 Task: Change  the formatting of the data  'Which is Greater than 10 'in conditional formating, put the option 'Green Fill with Dark Green Text. . 'In the sheet  Budget Management Sheetbook
Action: Mouse moved to (190, 124)
Screenshot: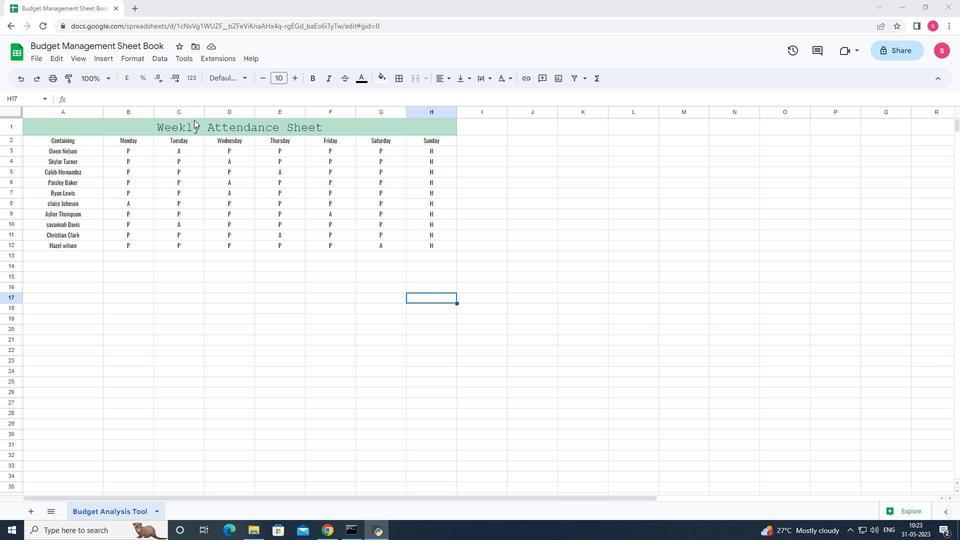 
Action: Mouse pressed left at (190, 124)
Screenshot: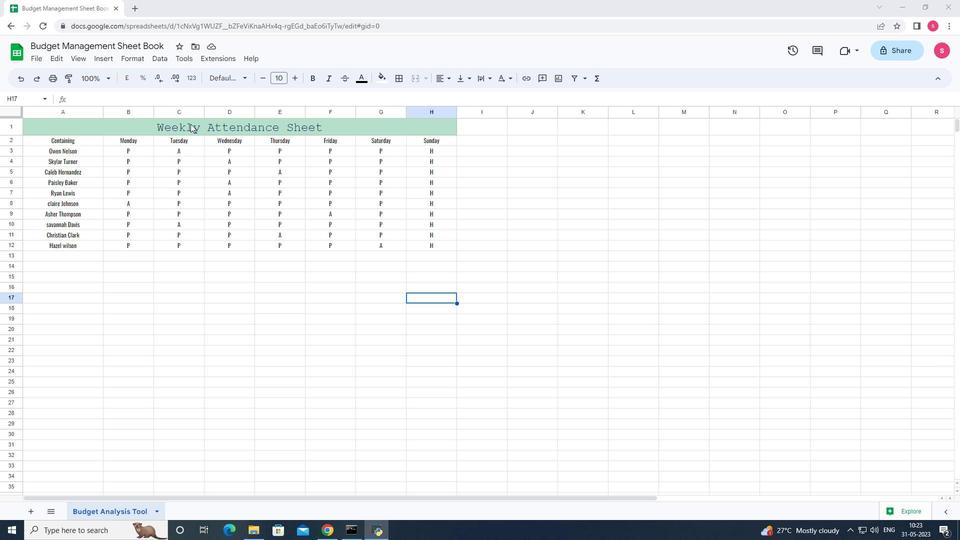 
Action: Mouse moved to (61, 139)
Screenshot: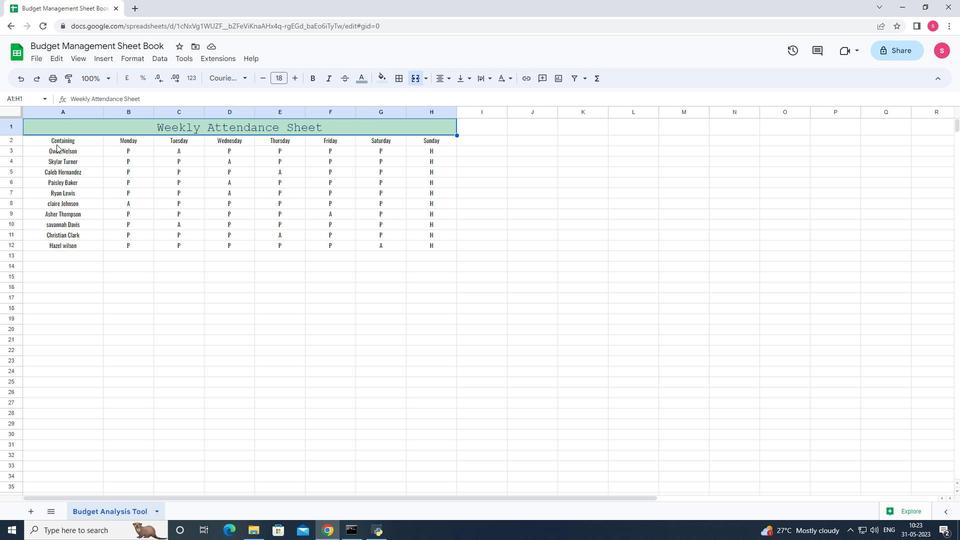 
Action: Mouse pressed left at (61, 139)
Screenshot: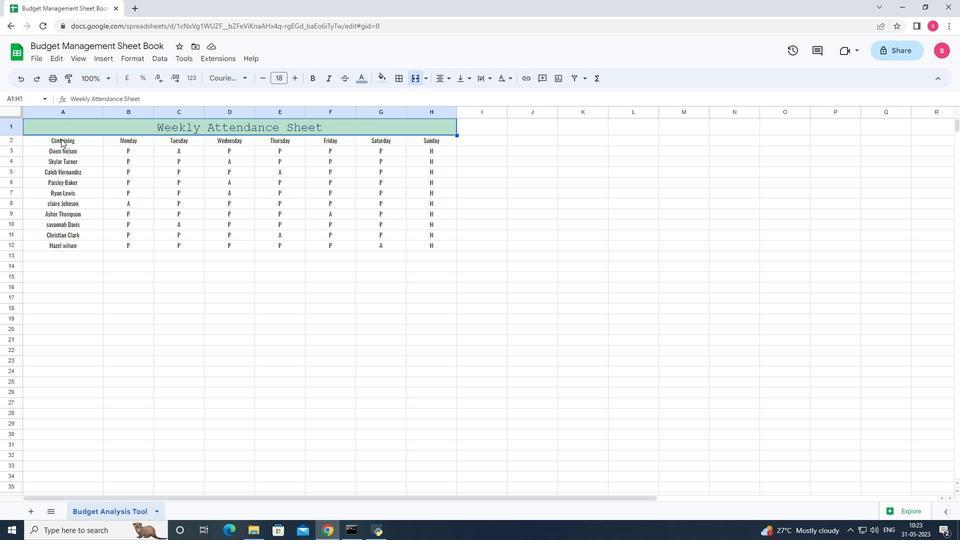 
Action: Mouse moved to (146, 57)
Screenshot: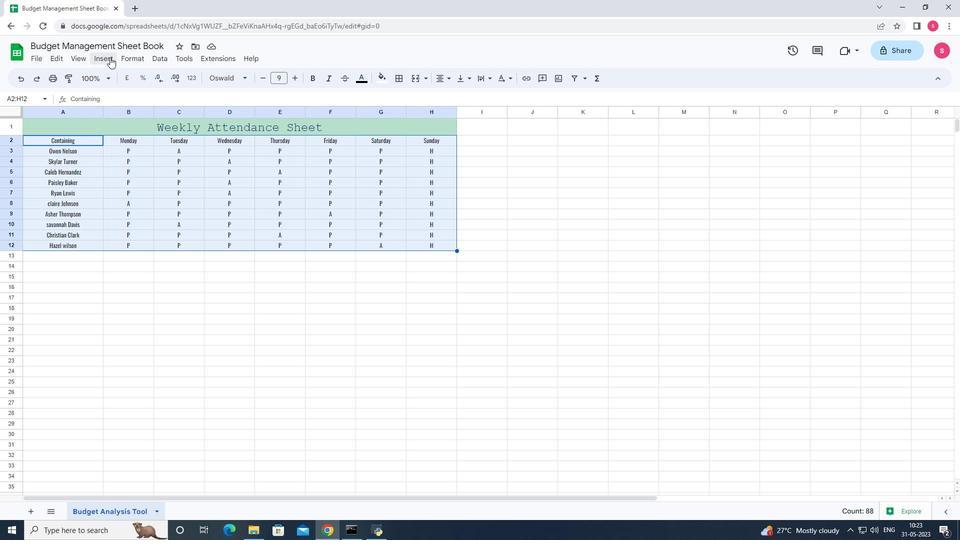 
Action: Mouse pressed left at (146, 57)
Screenshot: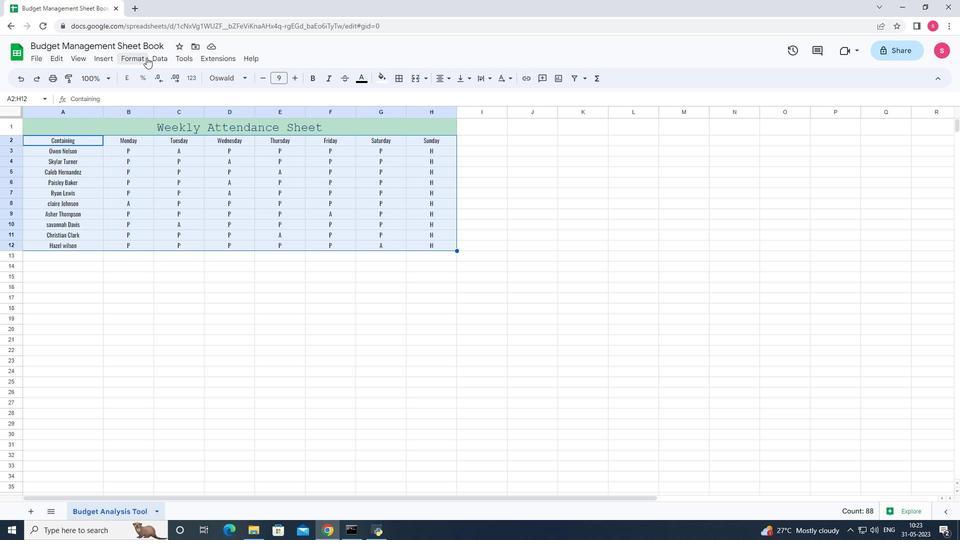
Action: Mouse moved to (157, 230)
Screenshot: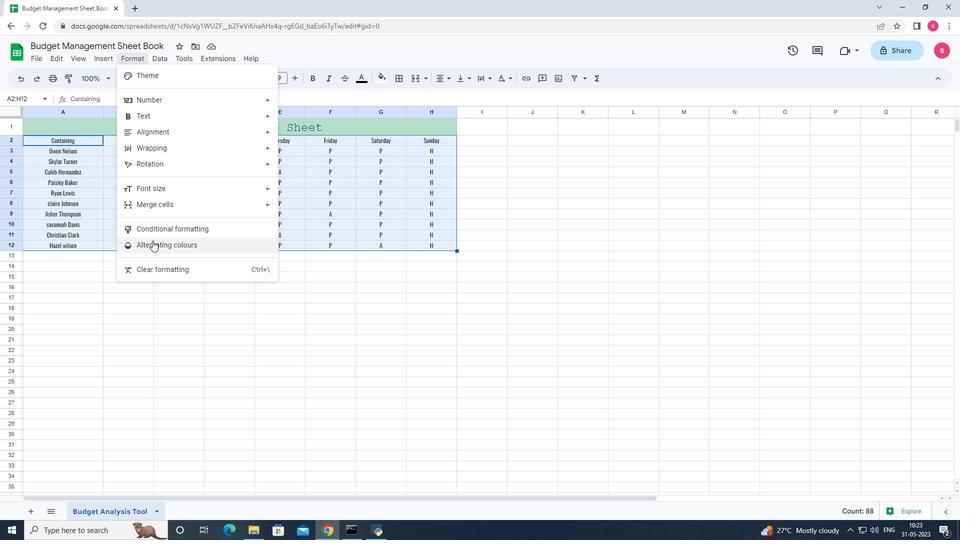 
Action: Mouse pressed left at (157, 230)
Screenshot: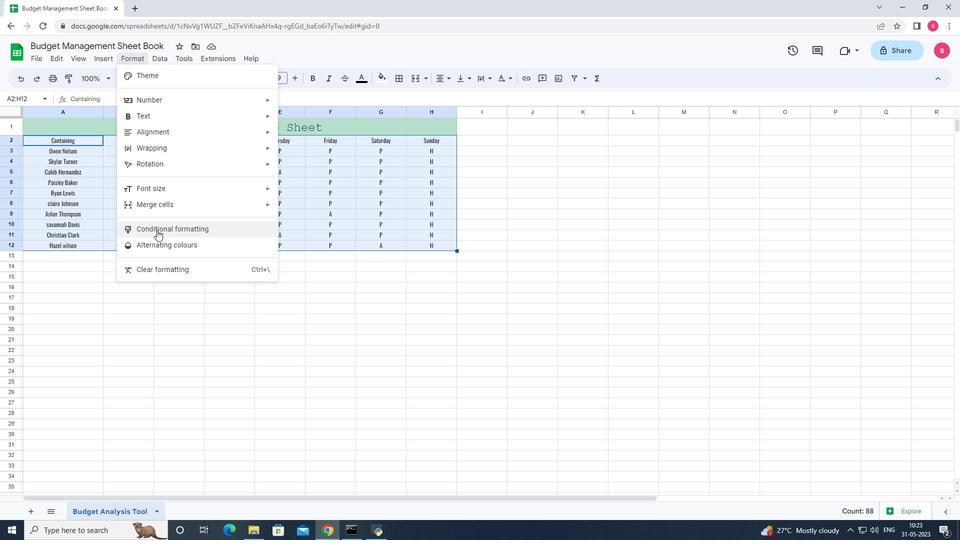 
Action: Mouse moved to (909, 212)
Screenshot: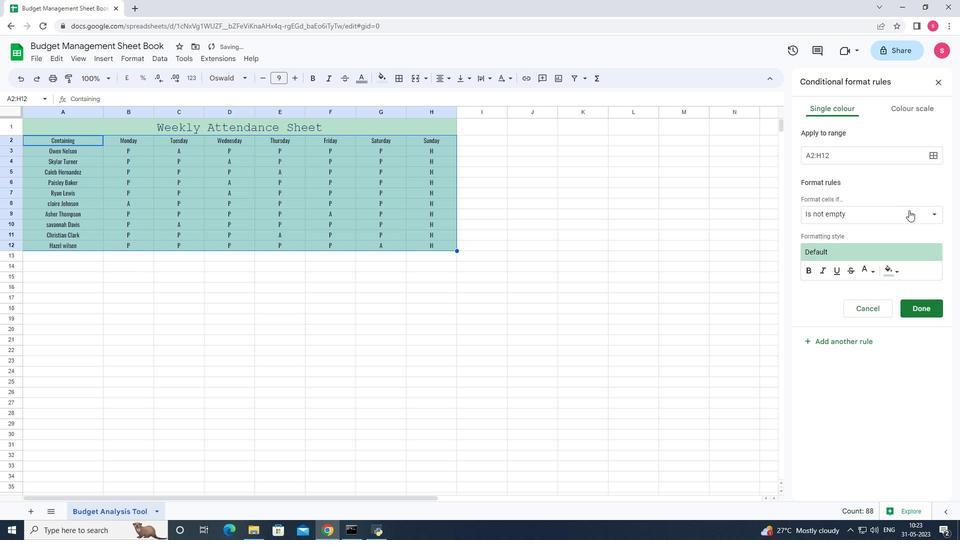 
Action: Mouse pressed left at (909, 212)
Screenshot: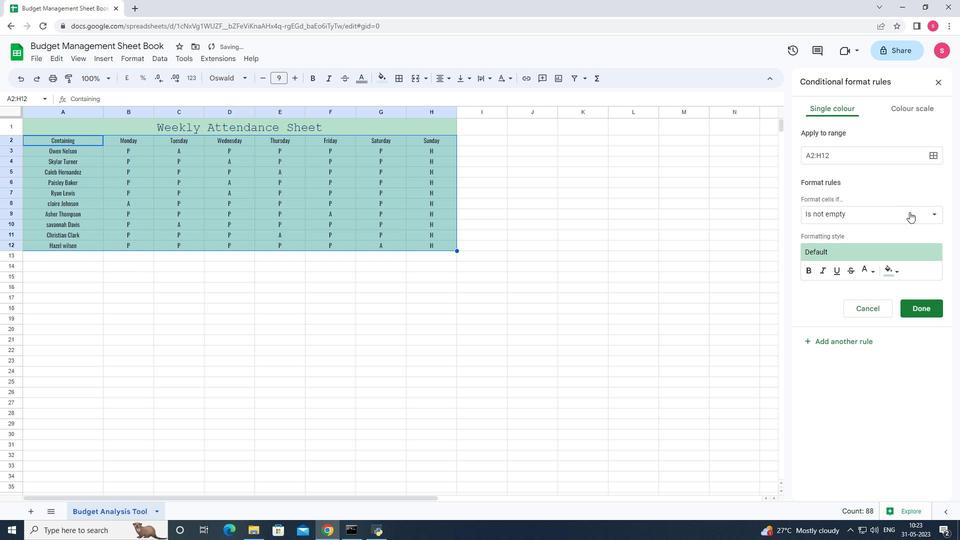 
Action: Mouse moved to (841, 377)
Screenshot: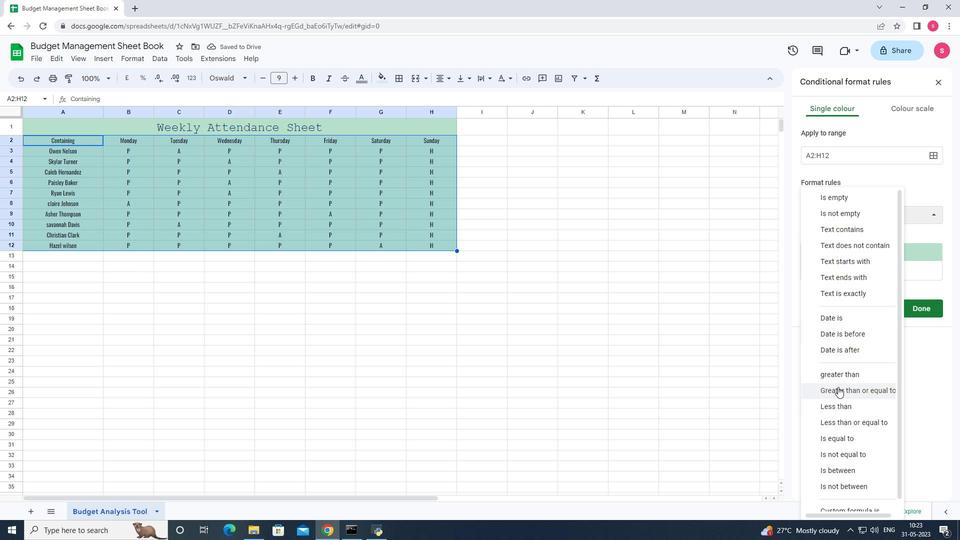 
Action: Mouse pressed left at (841, 377)
Screenshot: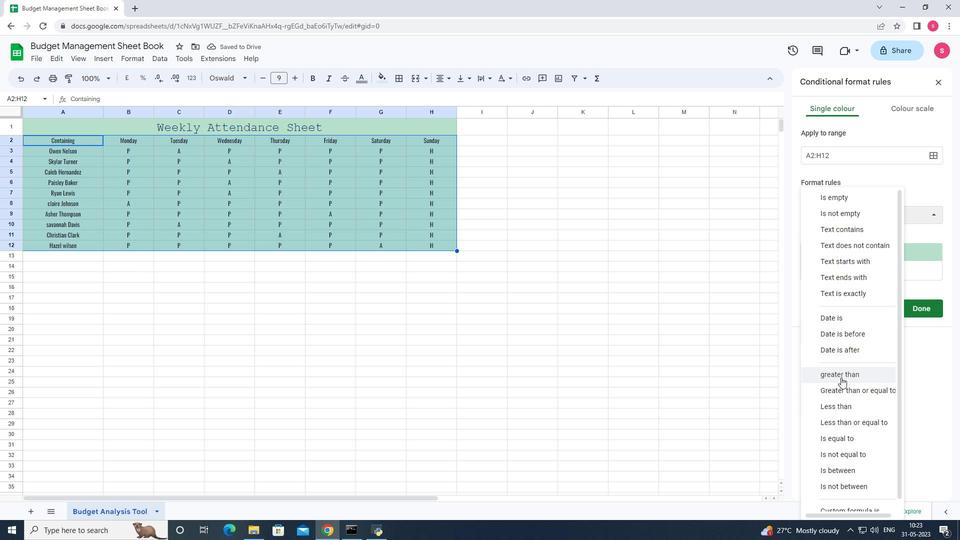 
Action: Mouse moved to (817, 237)
Screenshot: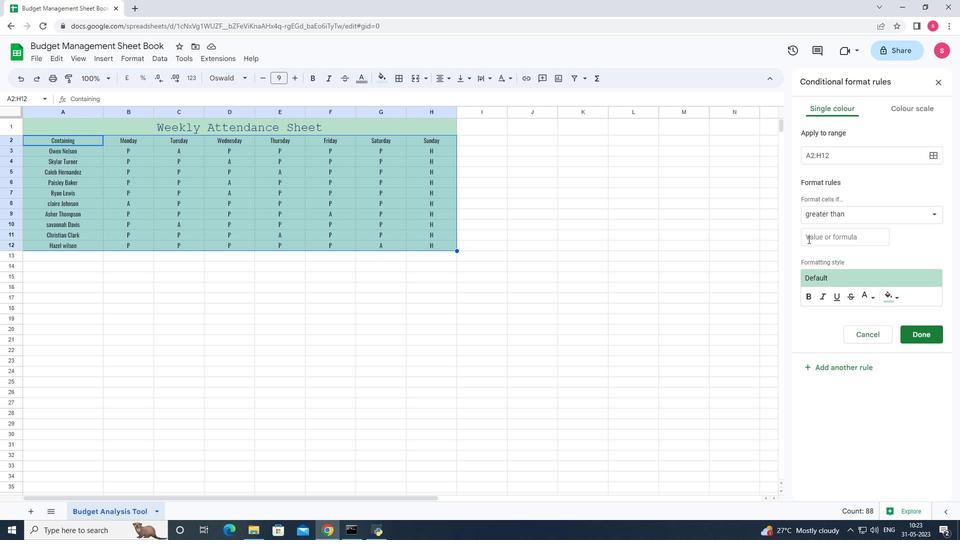 
Action: Mouse pressed left at (817, 237)
Screenshot: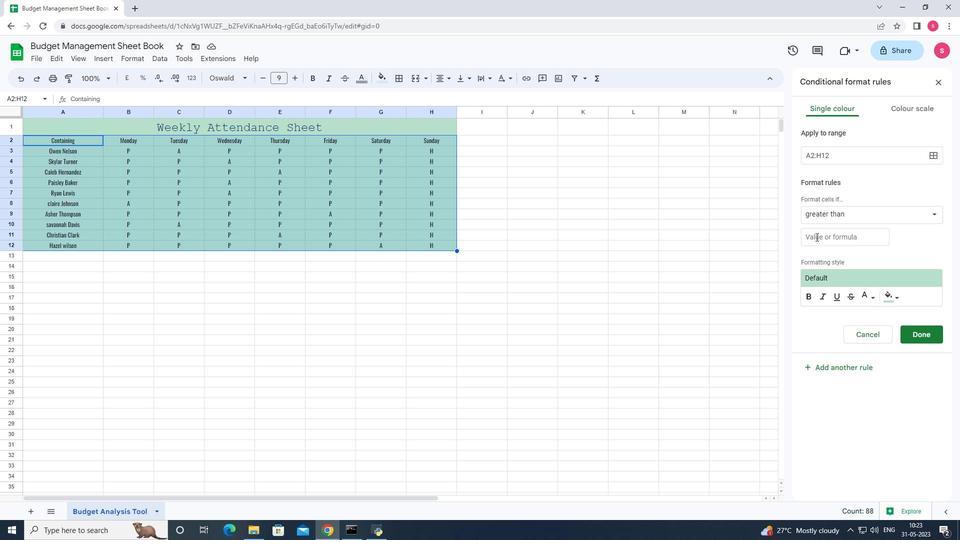 
Action: Key pressed 10
Screenshot: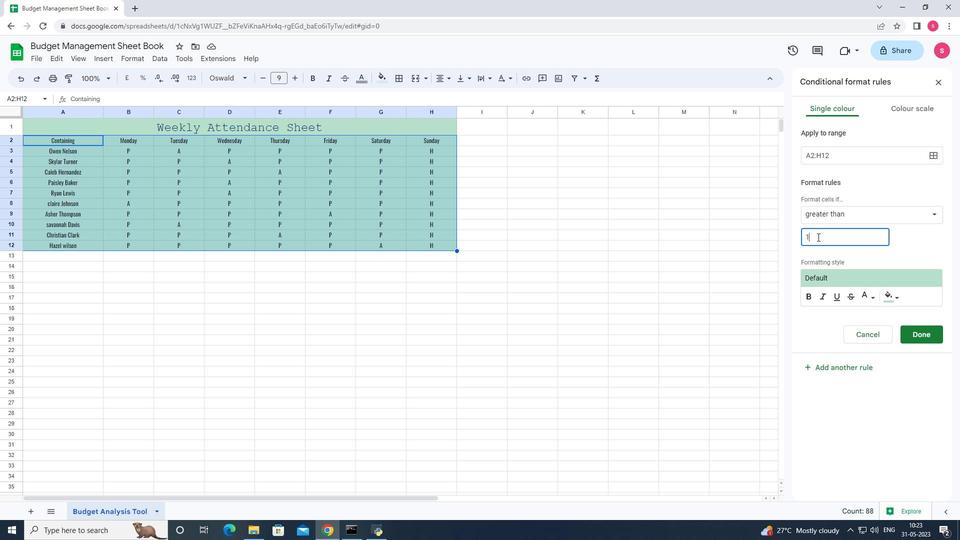 
Action: Mouse moved to (896, 298)
Screenshot: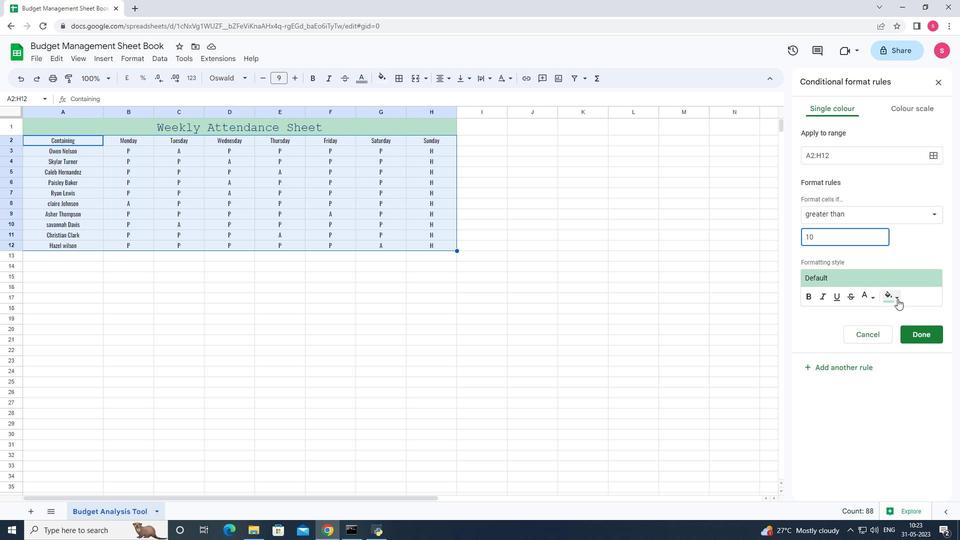 
Action: Mouse pressed left at (896, 298)
Screenshot: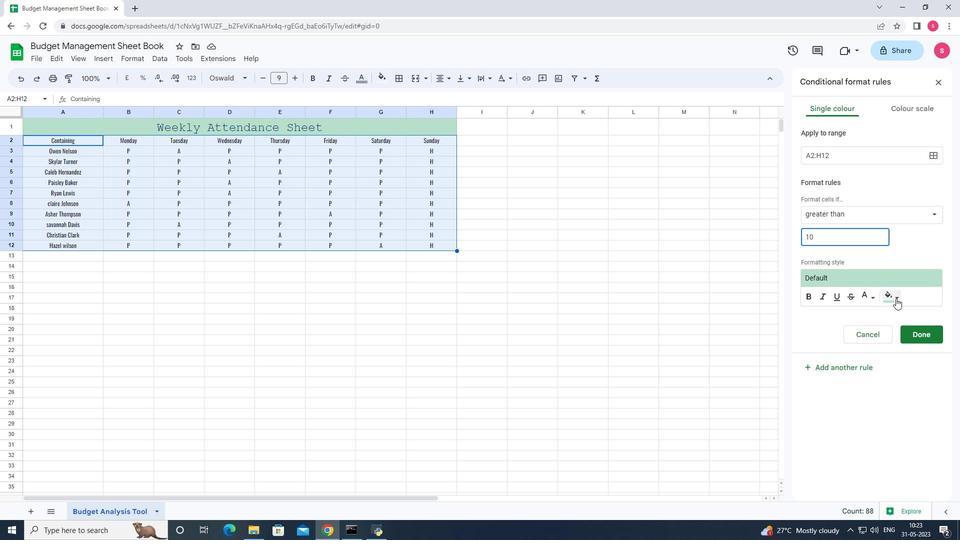
Action: Mouse moved to (832, 340)
Screenshot: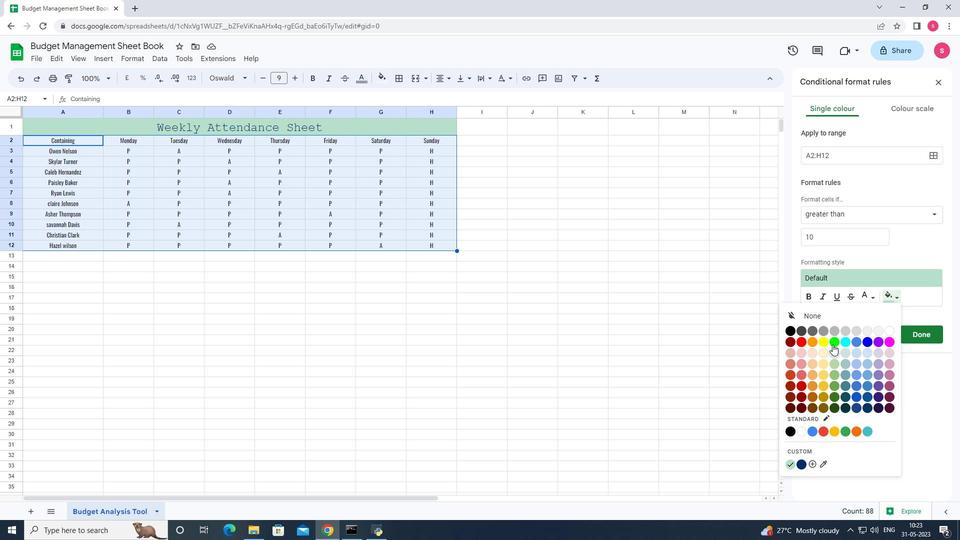 
Action: Mouse pressed left at (832, 340)
Screenshot: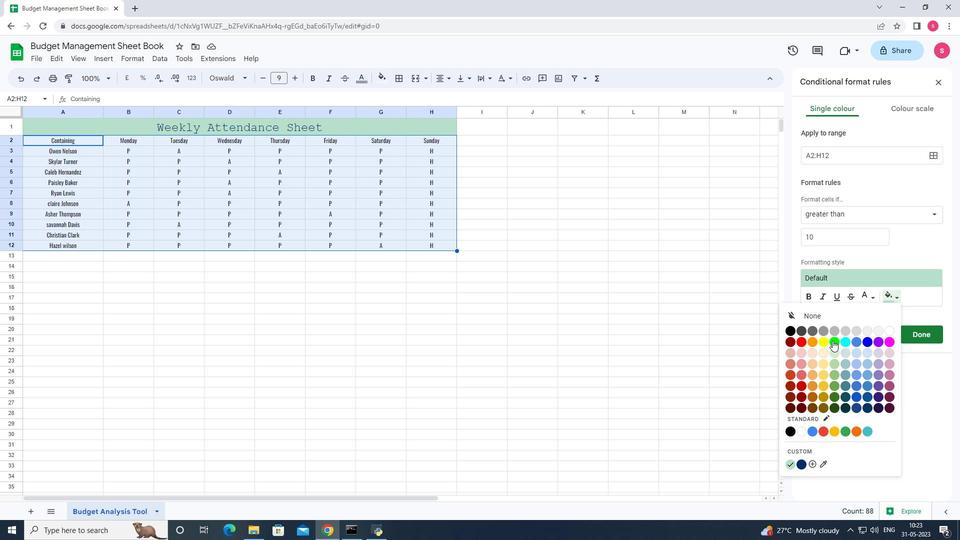 
Action: Mouse moved to (870, 299)
Screenshot: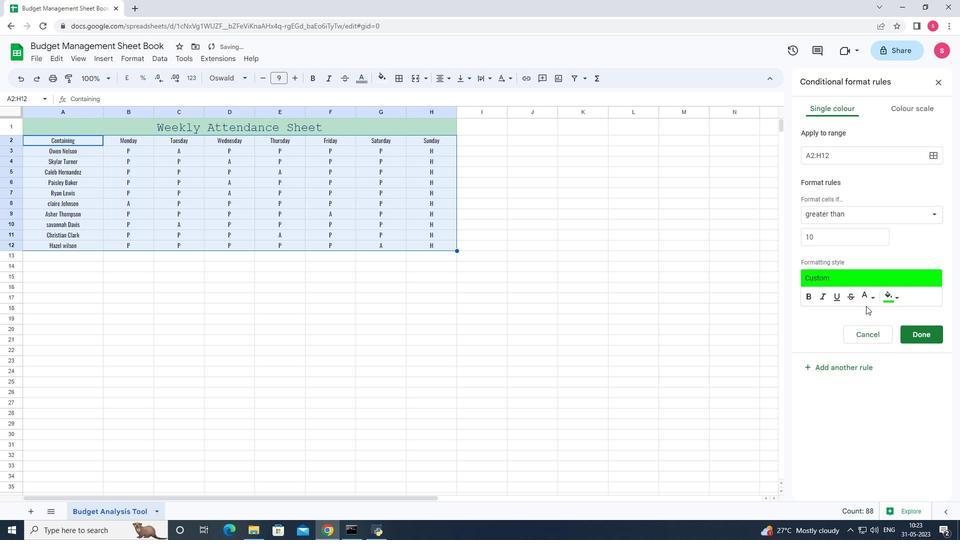 
Action: Mouse pressed left at (870, 299)
Screenshot: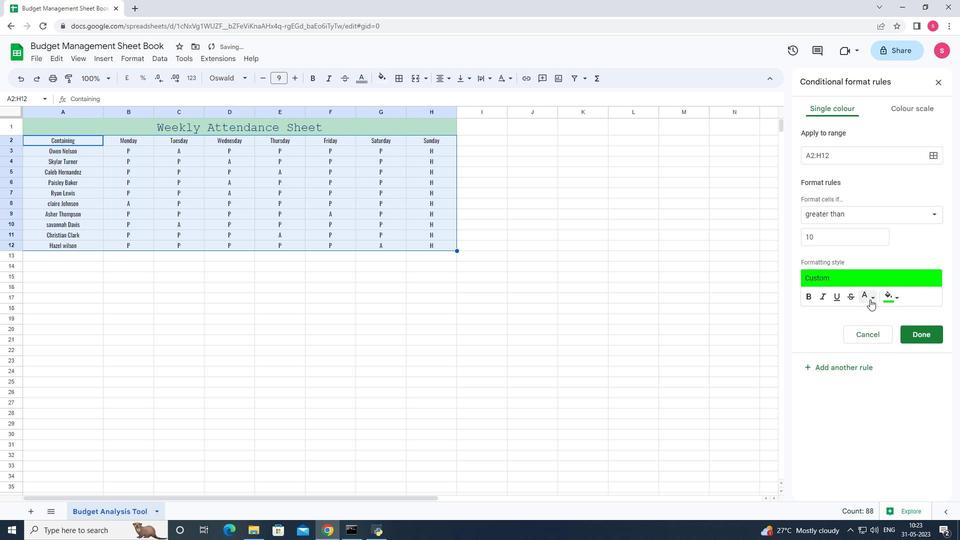 
Action: Mouse moved to (811, 395)
Screenshot: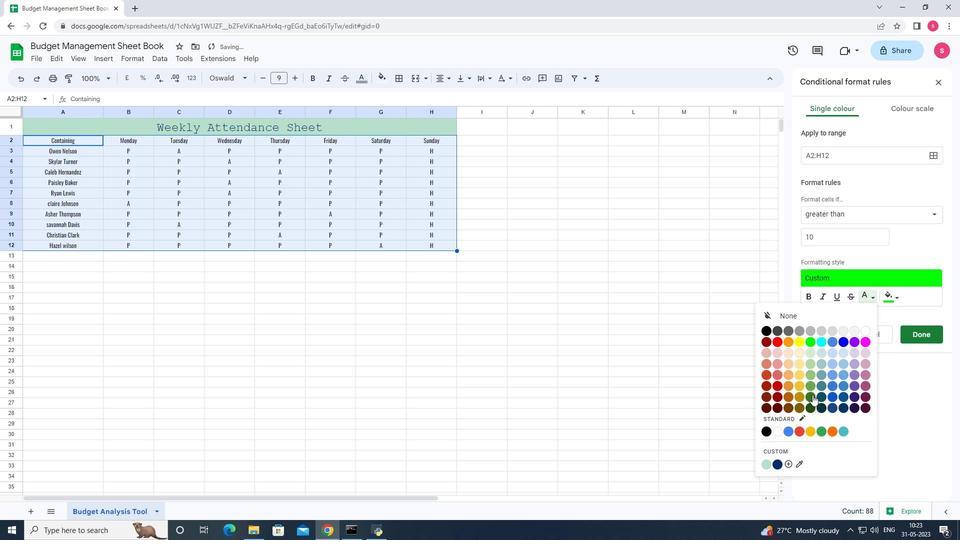 
Action: Mouse pressed left at (811, 395)
Screenshot: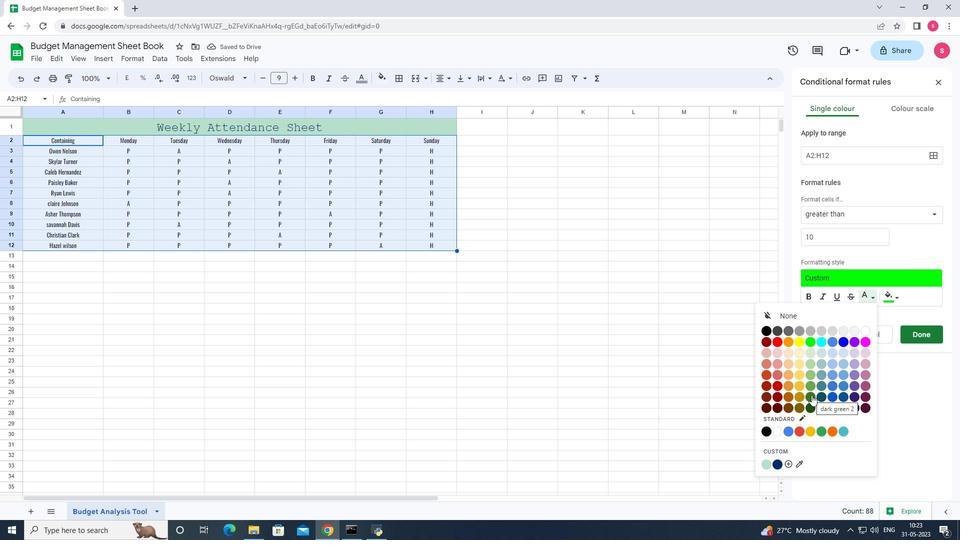 
Action: Mouse moved to (926, 334)
Screenshot: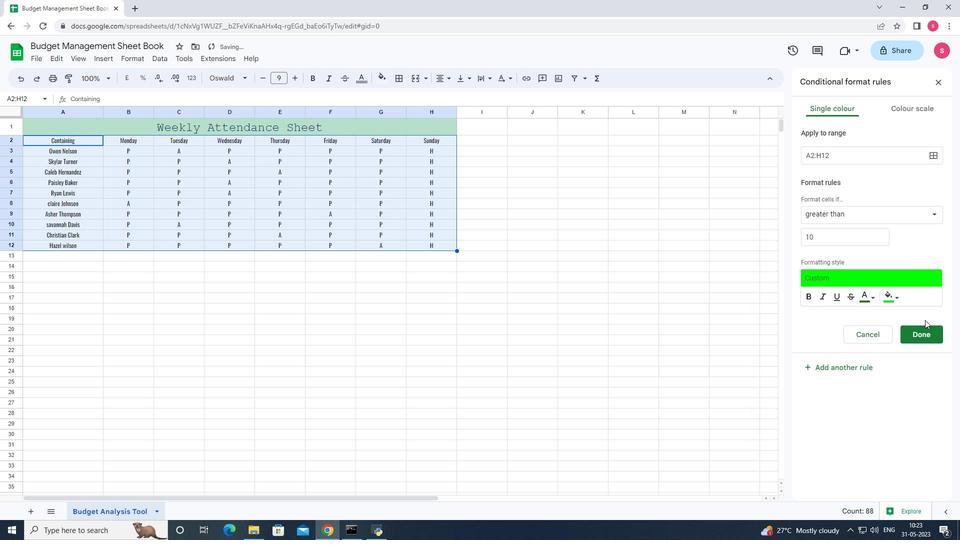 
Action: Mouse pressed left at (926, 334)
Screenshot: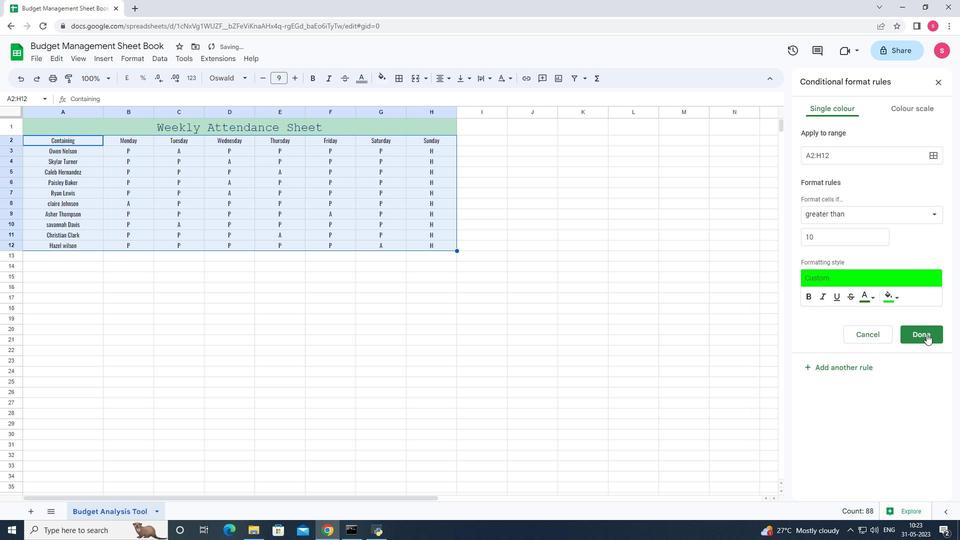 
Action: Mouse moved to (478, 237)
Screenshot: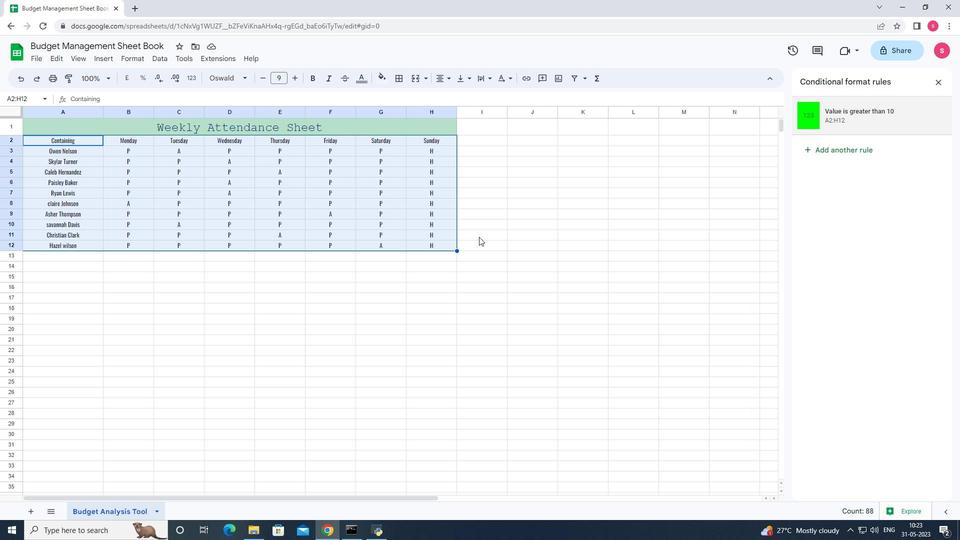 
Action: Mouse pressed left at (478, 237)
Screenshot: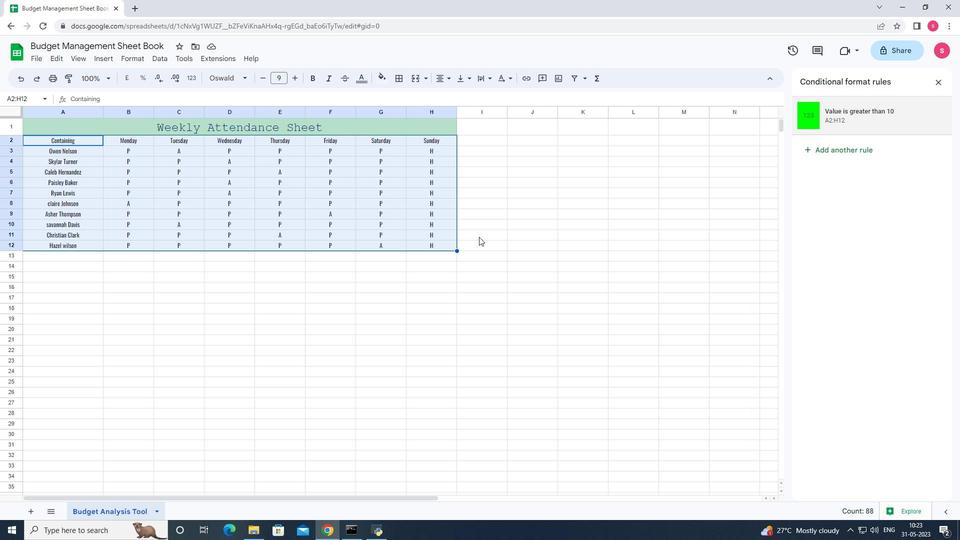 
Action: Mouse moved to (332, 292)
Screenshot: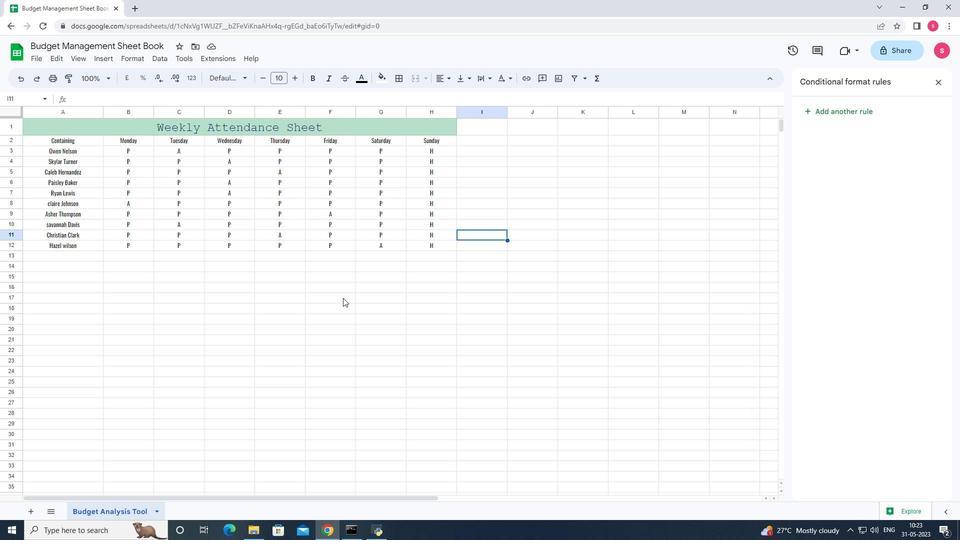 
Action: Mouse pressed left at (332, 292)
Screenshot: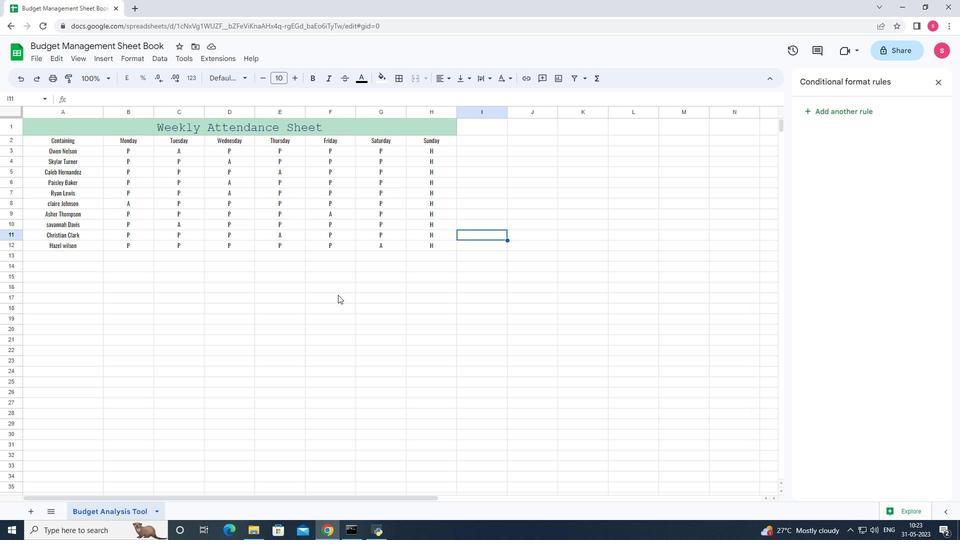 
Action: Mouse moved to (415, 332)
Screenshot: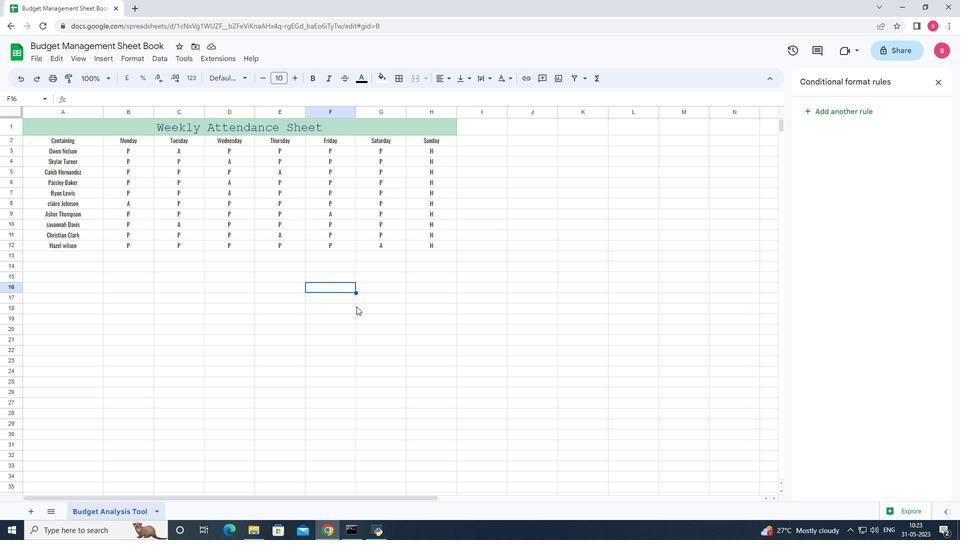 
Action: Mouse pressed left at (415, 332)
Screenshot: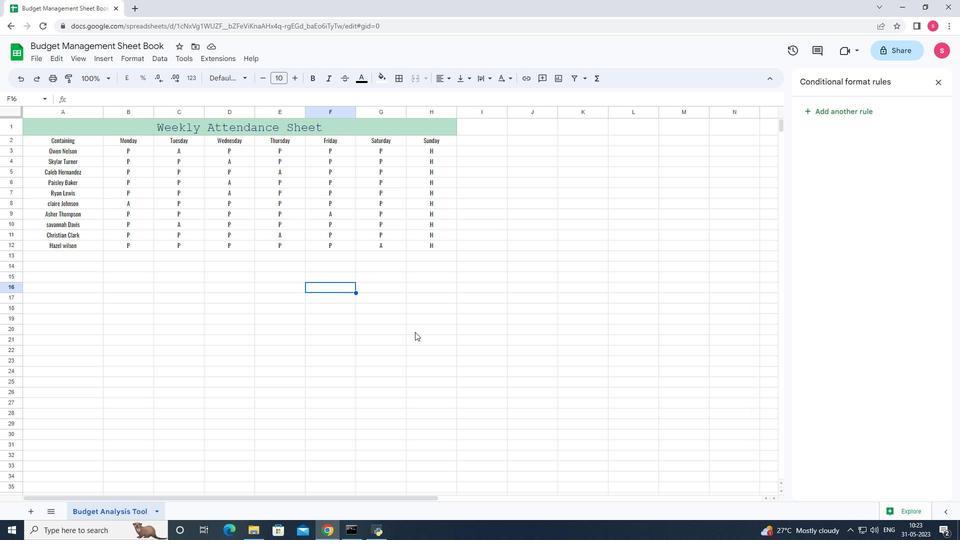 
Action: Mouse moved to (212, 294)
Screenshot: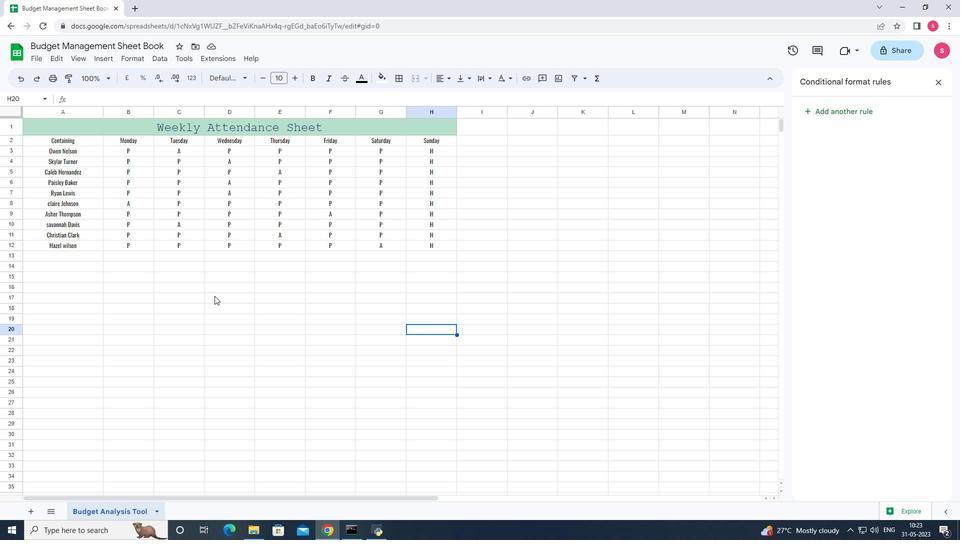 
Action: Mouse pressed left at (212, 294)
Screenshot: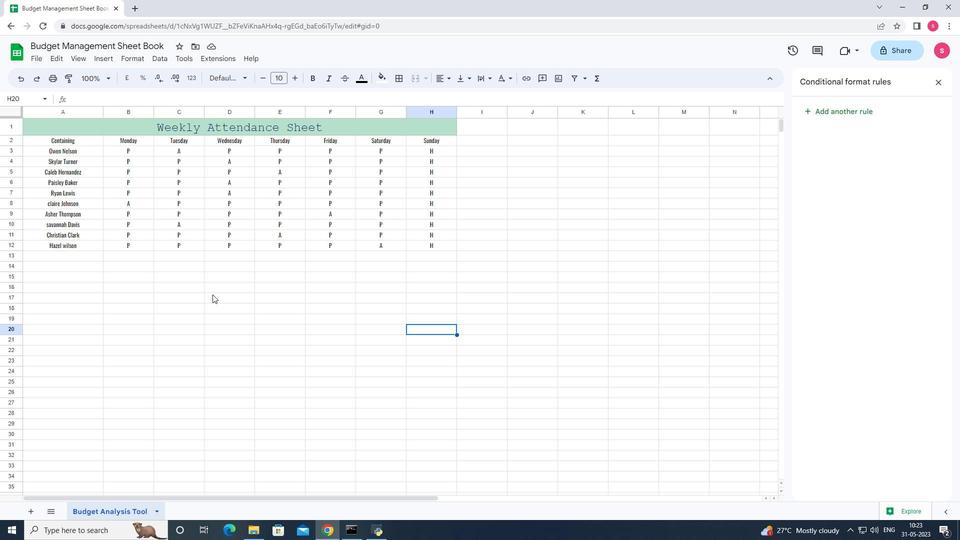 
